 Task: Open a blank sheet, save the file as compliance.rtf Insert a table ' 2 by 2' In first column, add headers, 'Task, Status'. Under first header, add  ResearchUnder second header, add Completed. Change table style to  Blue
Action: Mouse moved to (251, 180)
Screenshot: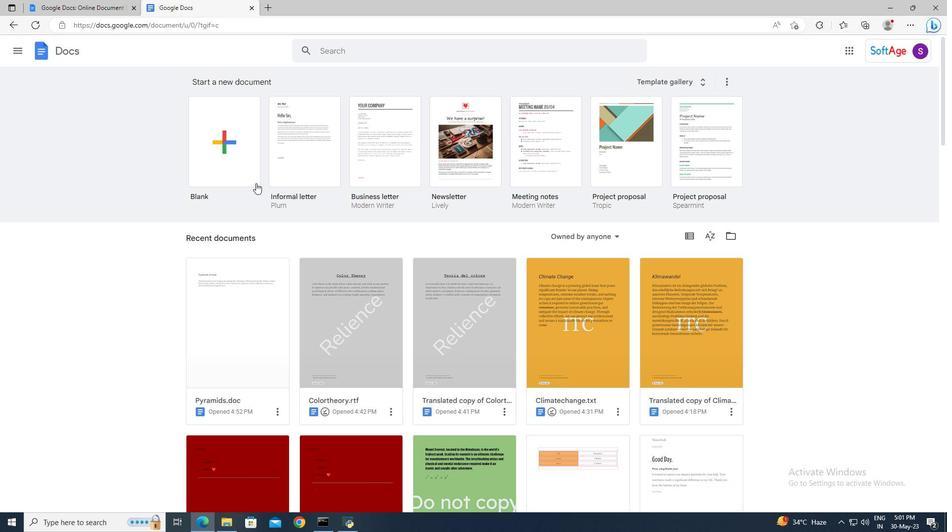 
Action: Mouse pressed left at (251, 180)
Screenshot: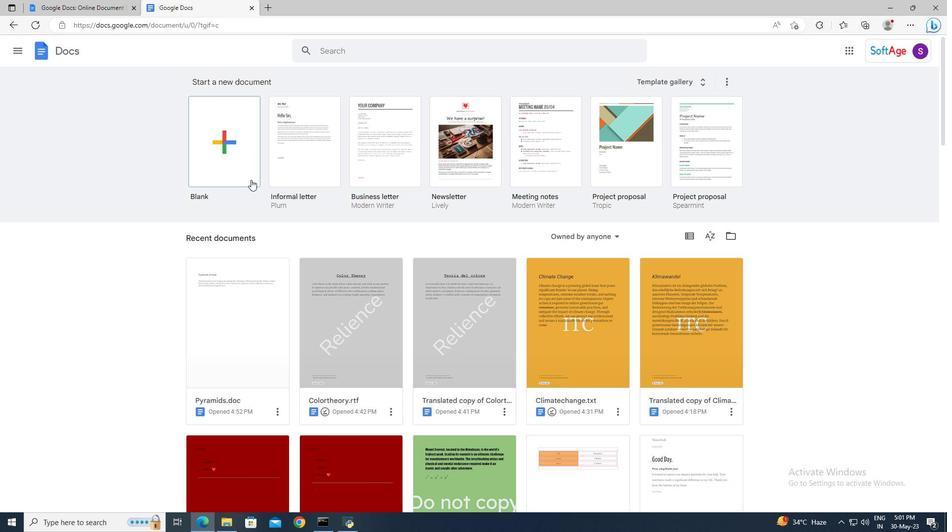 
Action: Mouse moved to (99, 46)
Screenshot: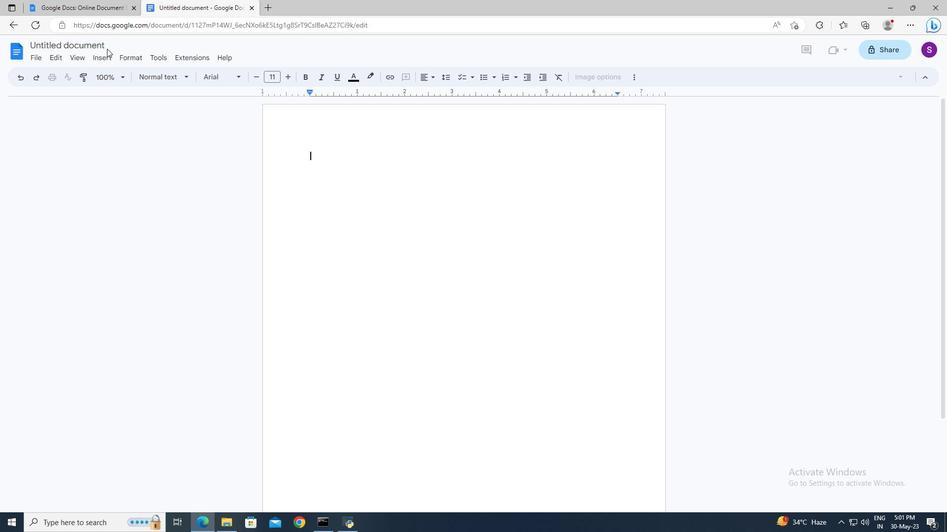 
Action: Mouse pressed left at (99, 46)
Screenshot: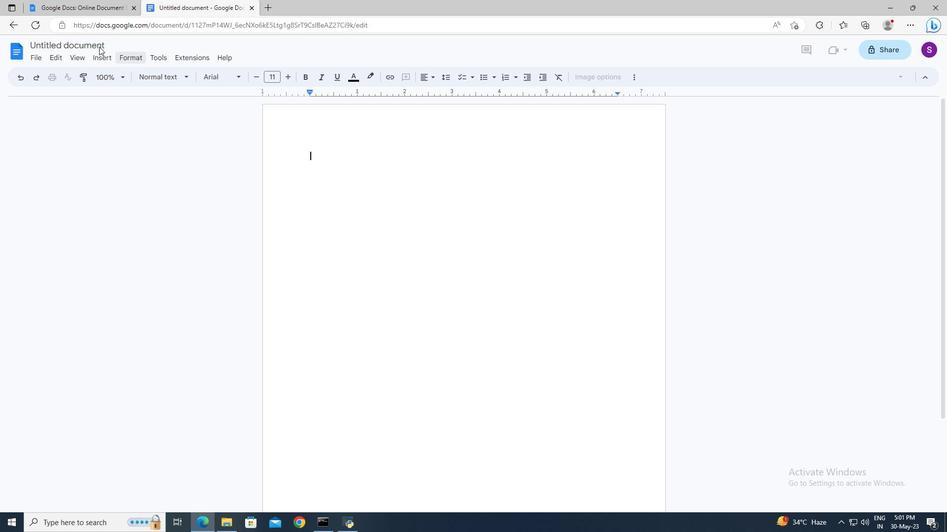 
Action: Key pressed compliance.rtf<Key.enter>
Screenshot: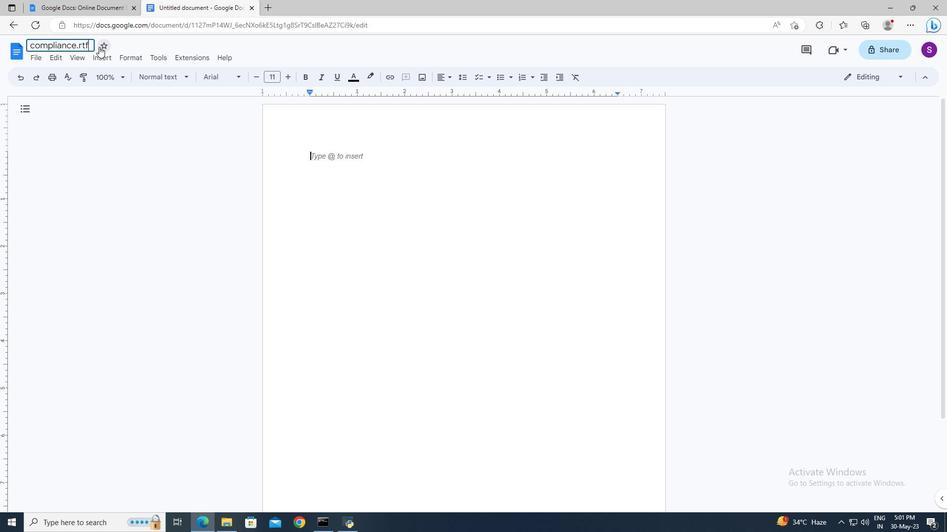 
Action: Mouse moved to (102, 53)
Screenshot: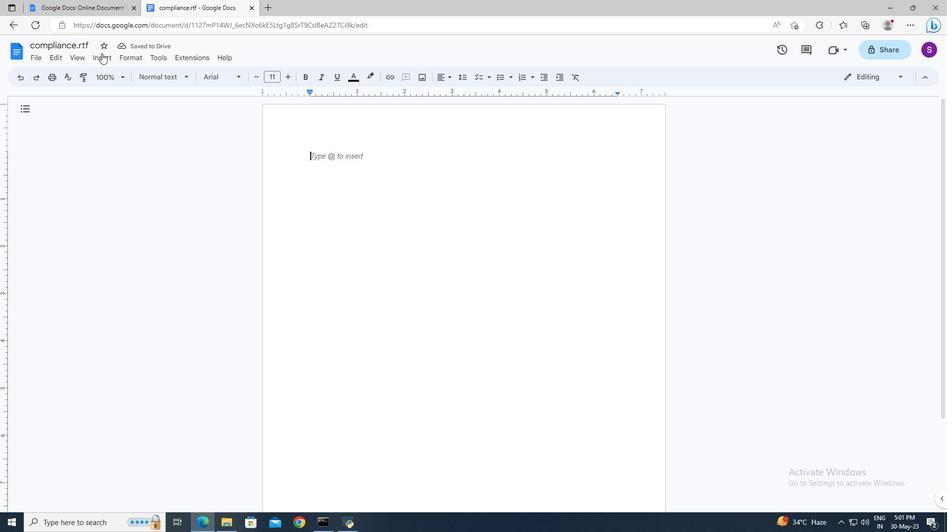 
Action: Mouse pressed left at (102, 53)
Screenshot: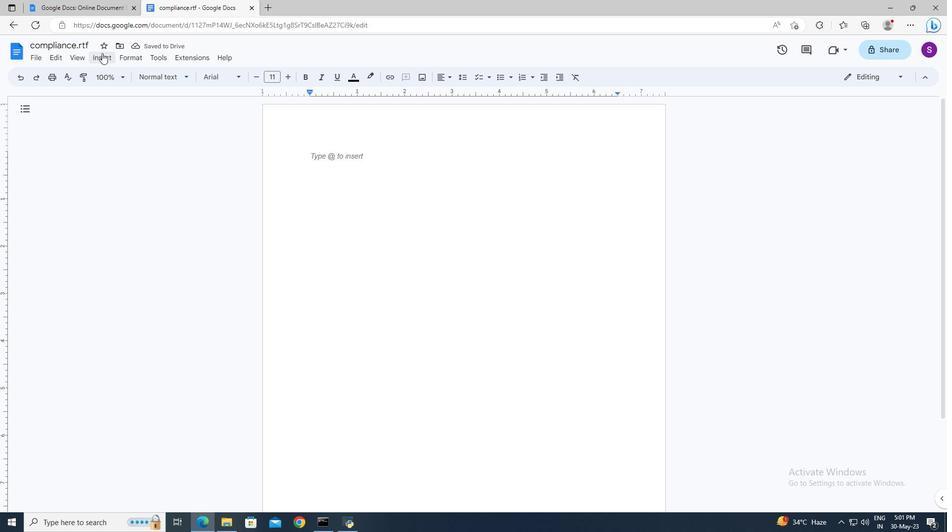 
Action: Mouse moved to (261, 123)
Screenshot: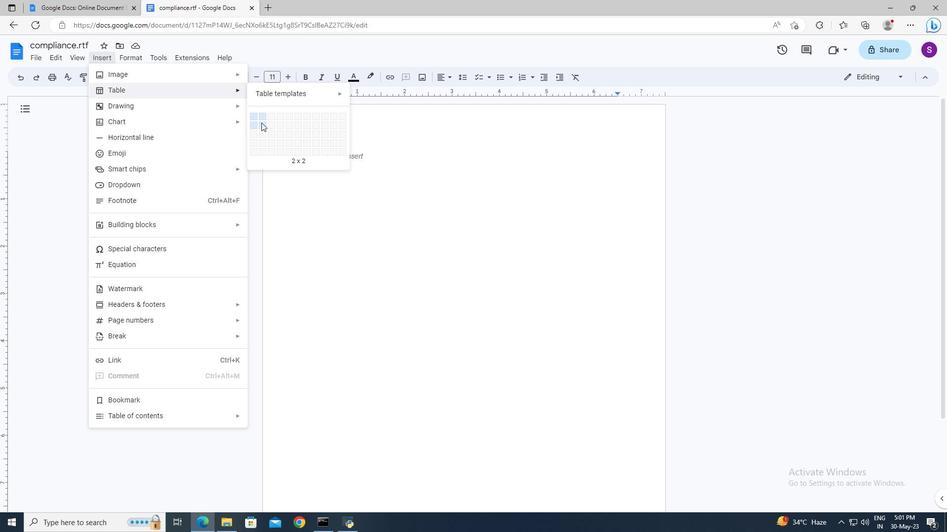 
Action: Mouse pressed left at (261, 123)
Screenshot: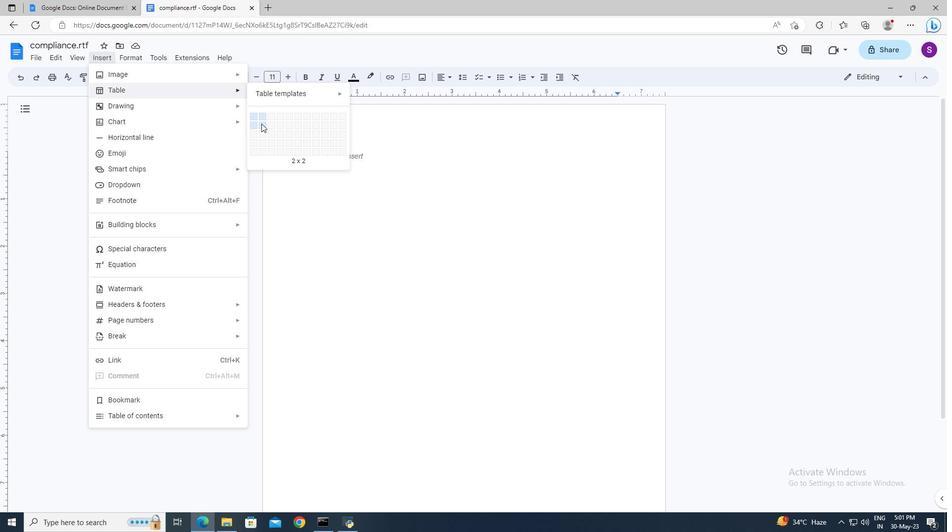 
Action: Mouse moved to (335, 167)
Screenshot: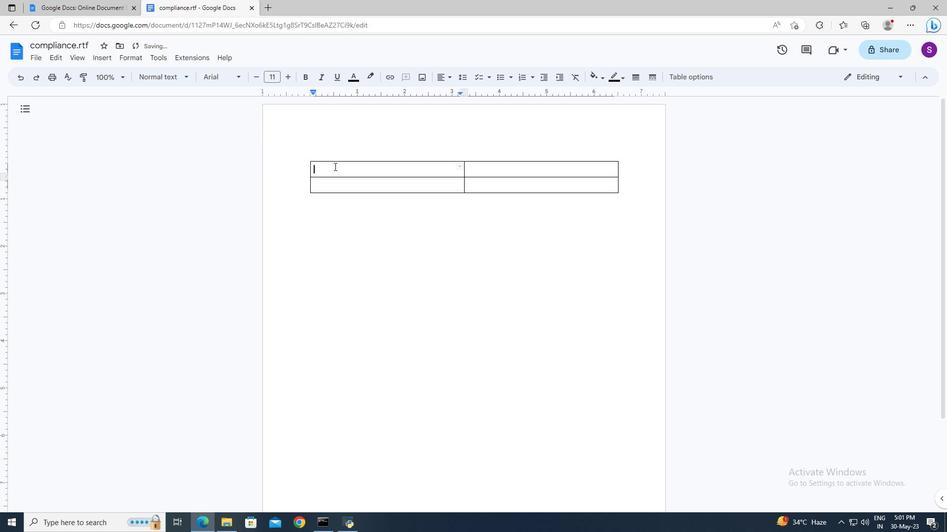 
Action: Mouse pressed left at (335, 167)
Screenshot: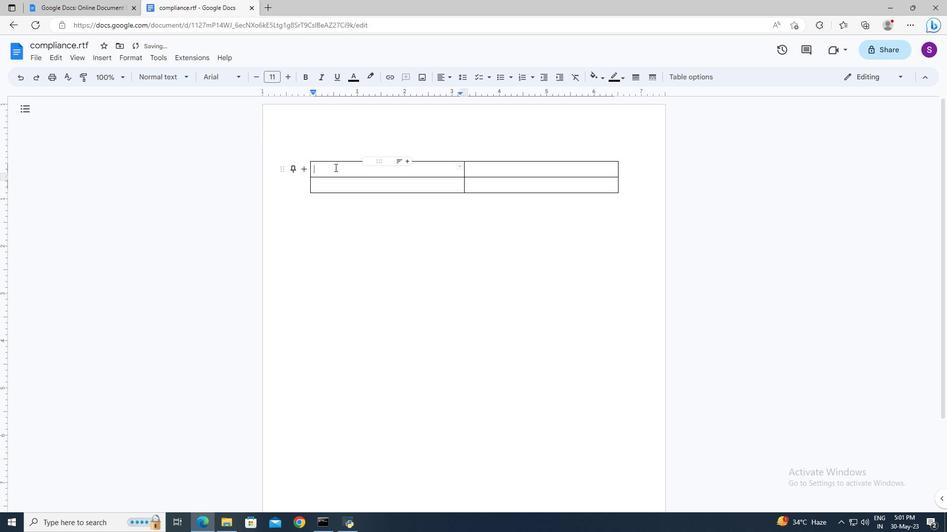 
Action: Key pressed <Key.shift>Task<Key.tab><Key.shift_r>Status
Screenshot: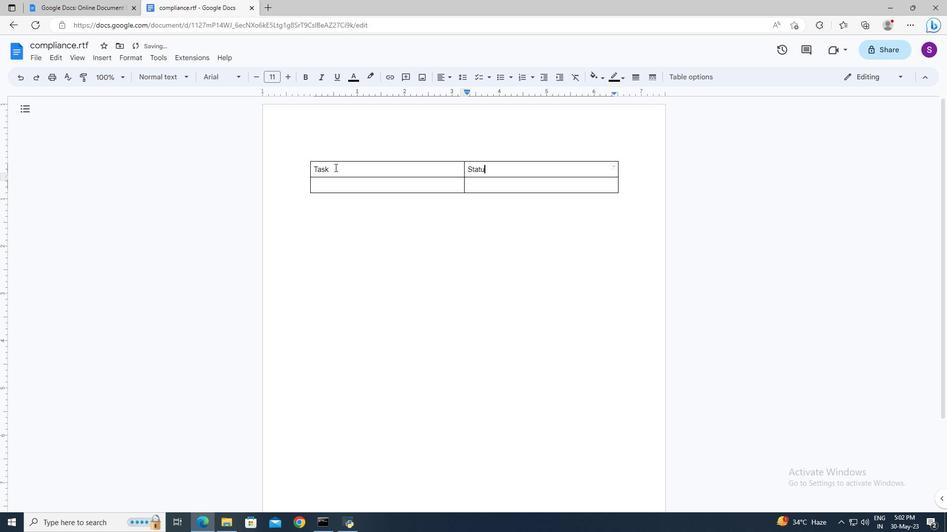 
Action: Mouse moved to (344, 192)
Screenshot: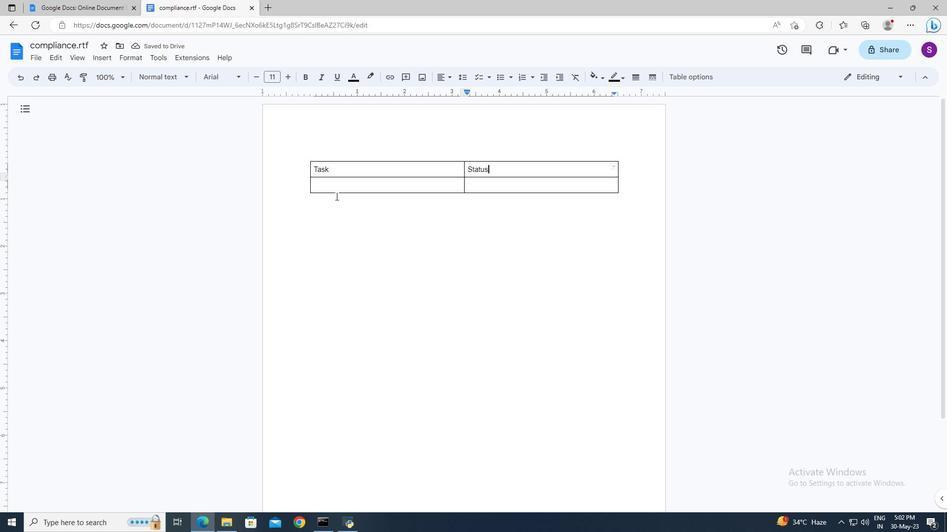 
Action: Mouse pressed left at (344, 192)
Screenshot: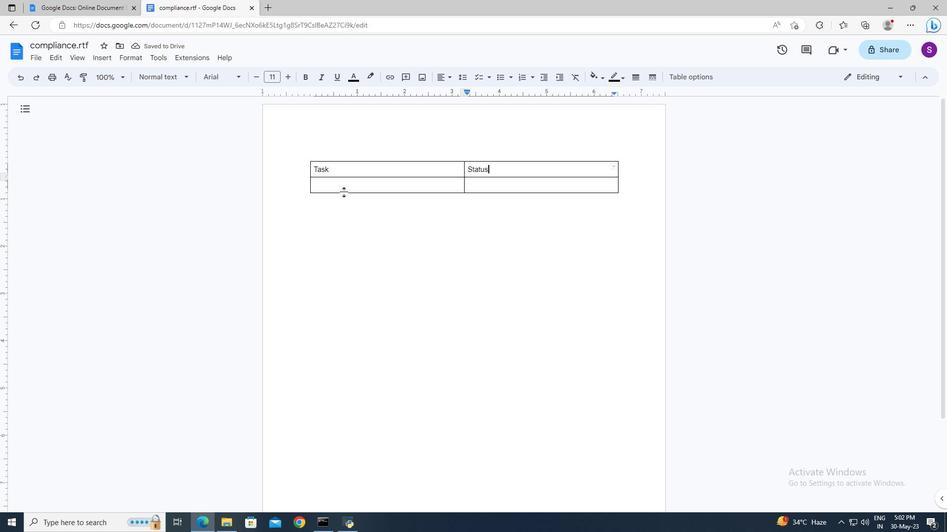 
Action: Mouse moved to (347, 186)
Screenshot: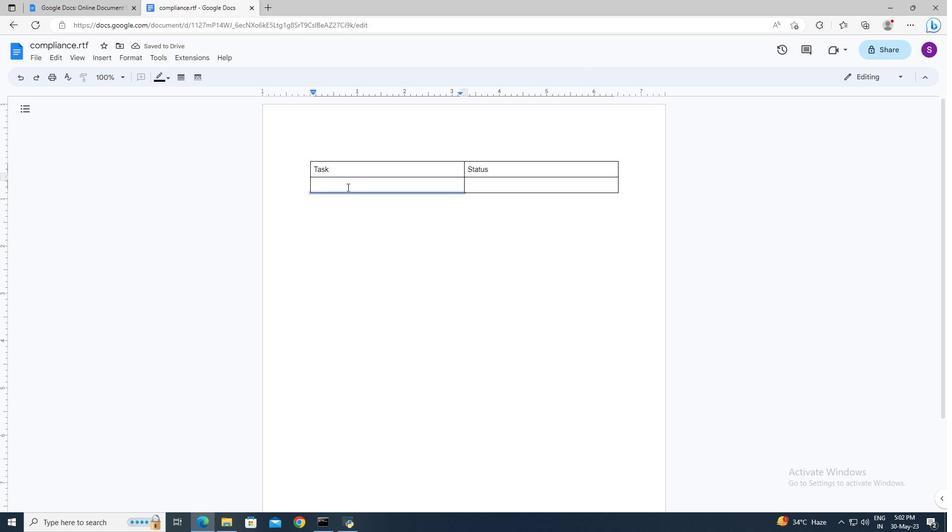 
Action: Mouse pressed left at (347, 186)
Screenshot: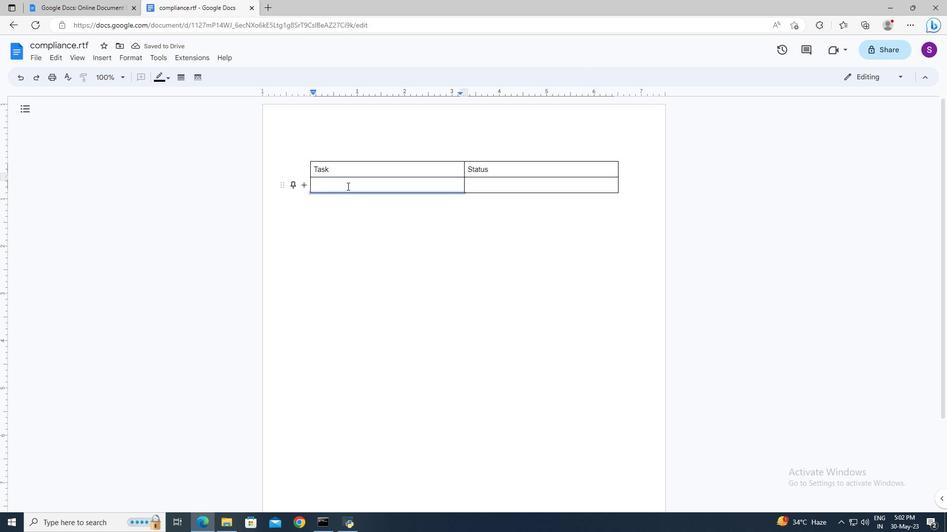 
Action: Key pressed <Key.shift>Research<Key.tab><Key.shift>Completed
Screenshot: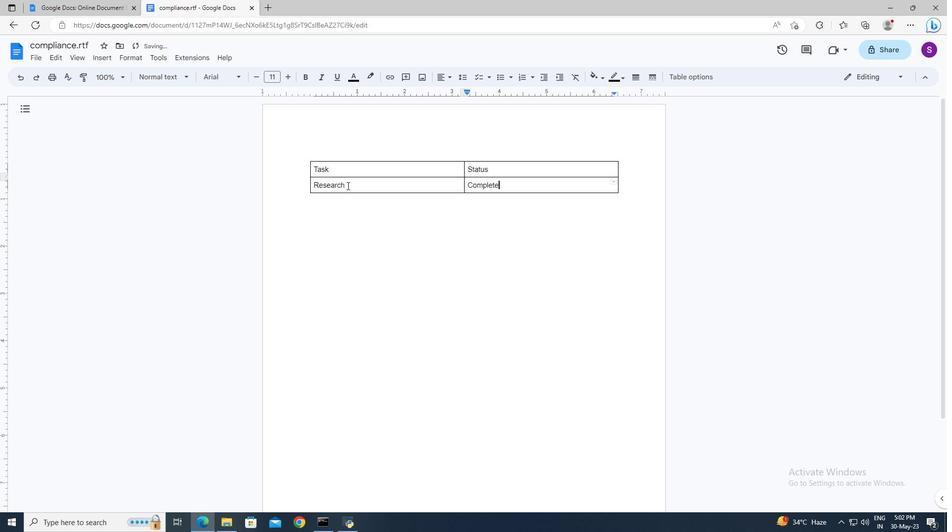 
Action: Mouse moved to (684, 80)
Screenshot: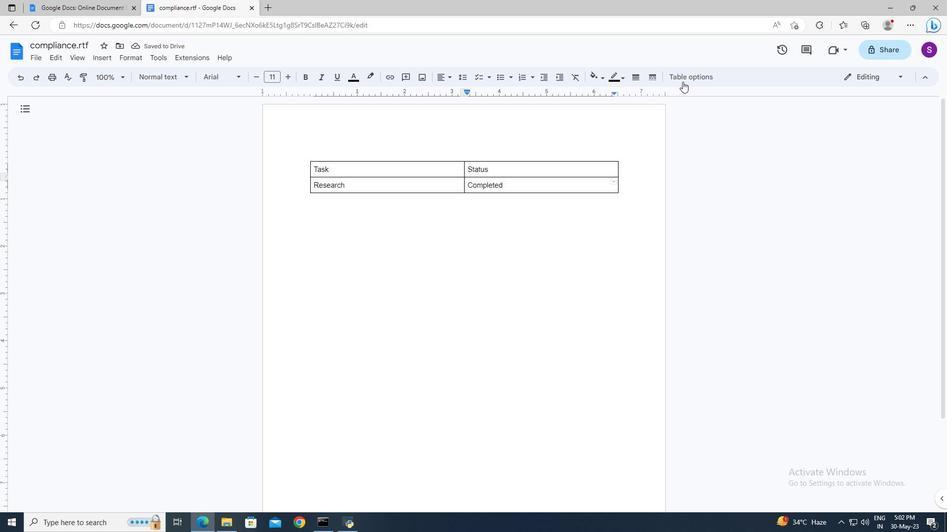 
Action: Mouse pressed left at (684, 80)
Screenshot: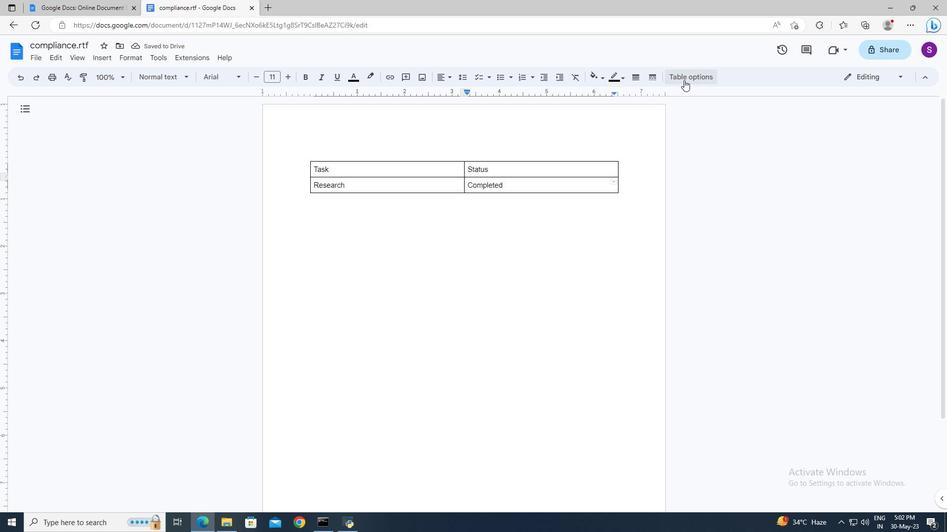 
Action: Mouse moved to (805, 227)
Screenshot: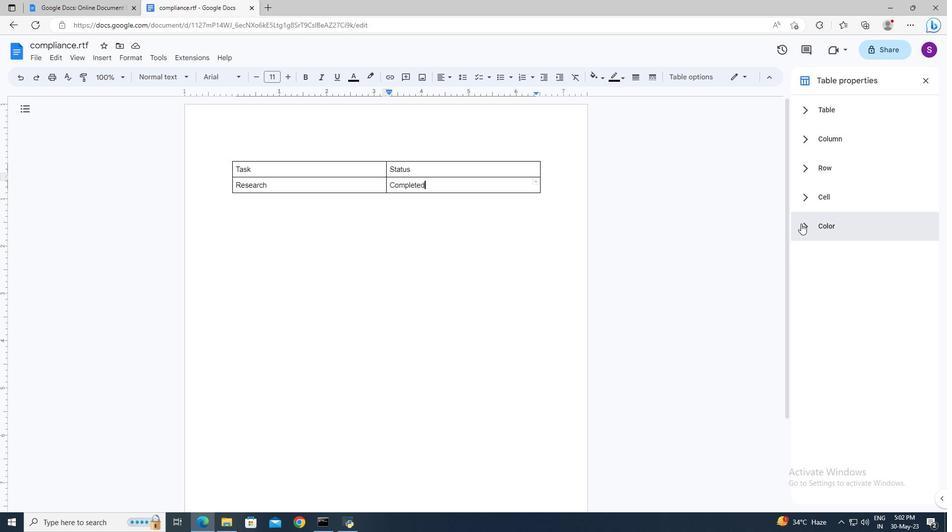 
Action: Mouse pressed left at (805, 227)
Screenshot: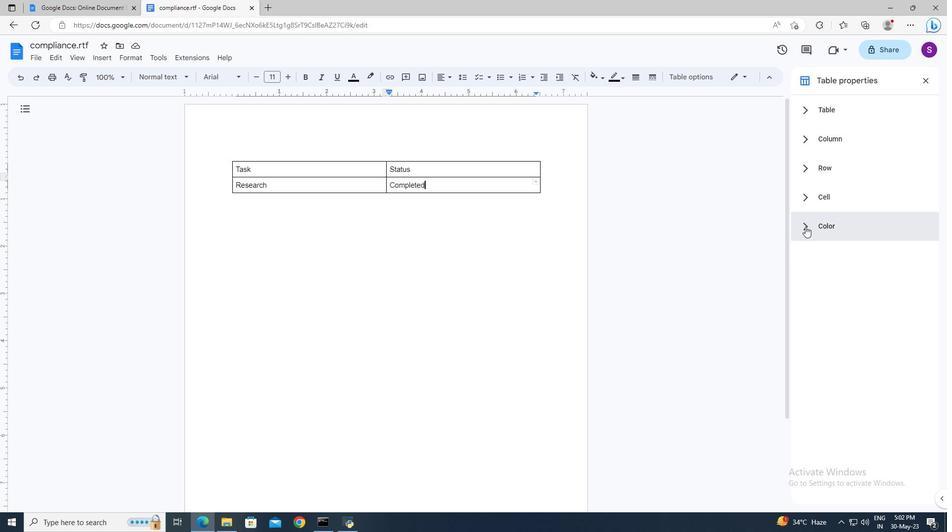 
Action: Mouse moved to (822, 271)
Screenshot: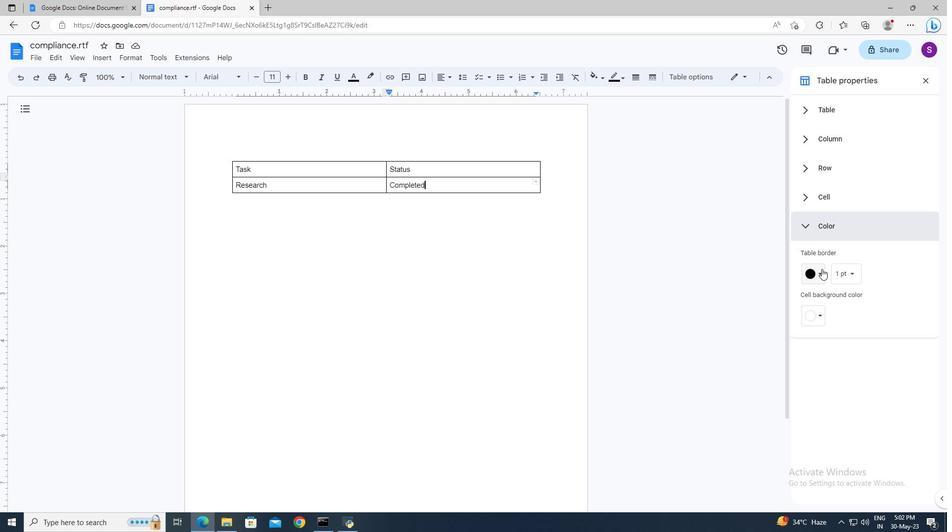 
Action: Mouse pressed left at (822, 271)
Screenshot: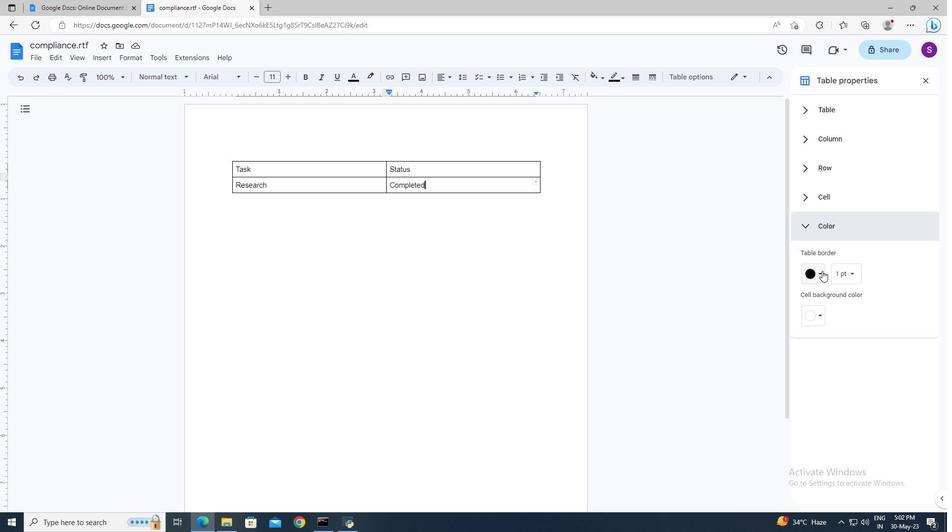 
Action: Mouse moved to (885, 307)
Screenshot: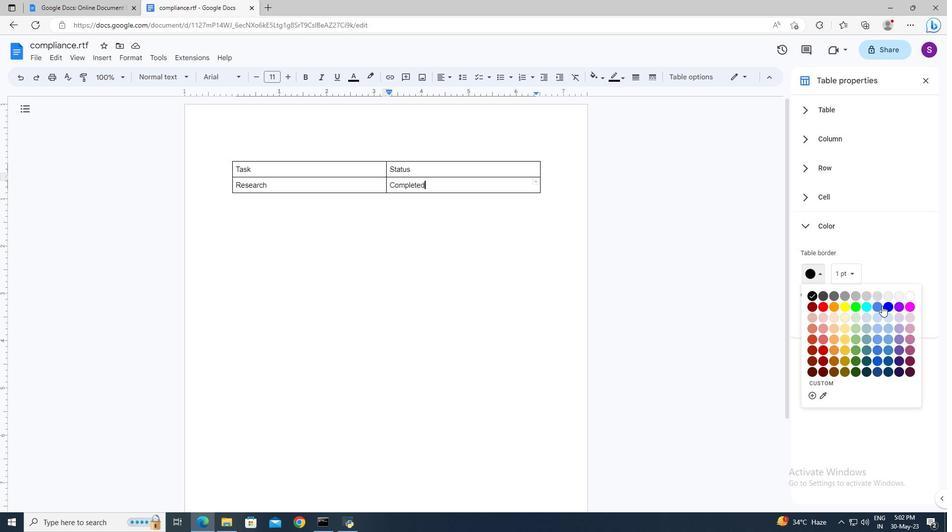 
Action: Mouse pressed left at (885, 307)
Screenshot: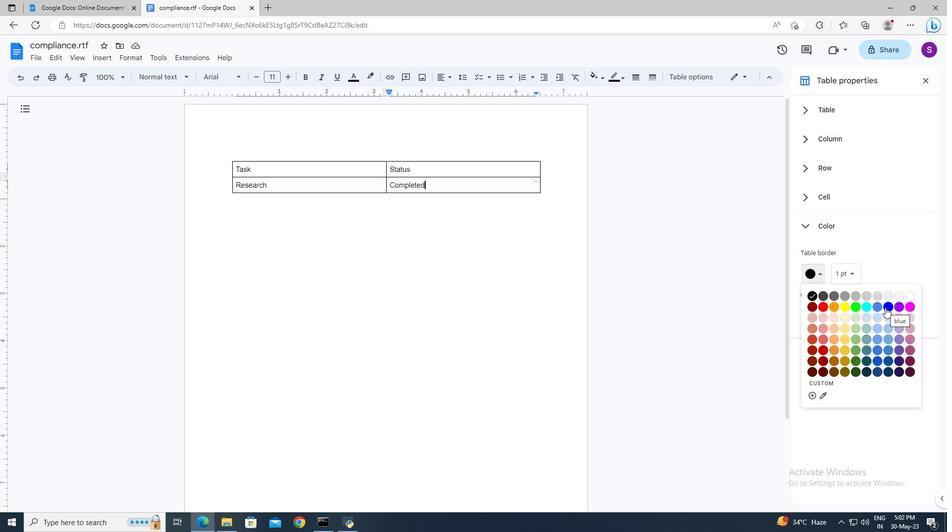 
Action: Mouse moved to (925, 81)
Screenshot: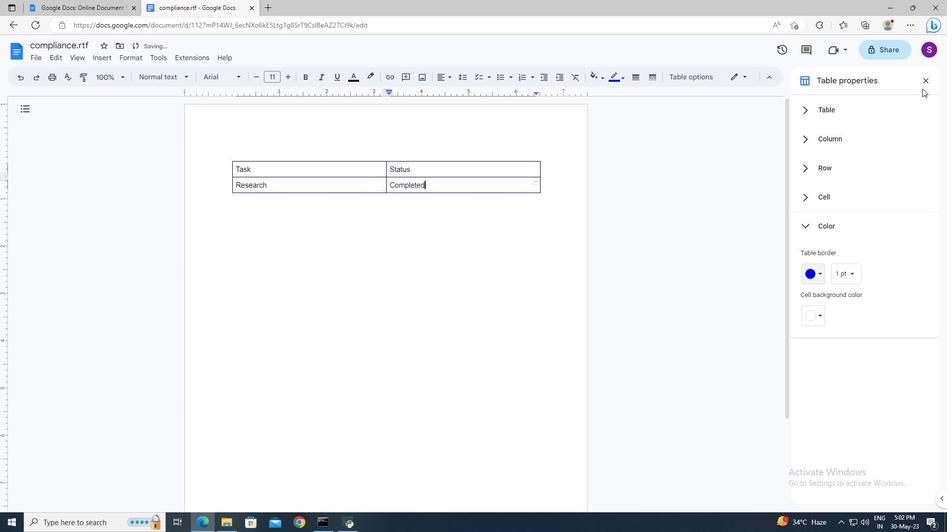 
Action: Mouse pressed left at (925, 81)
Screenshot: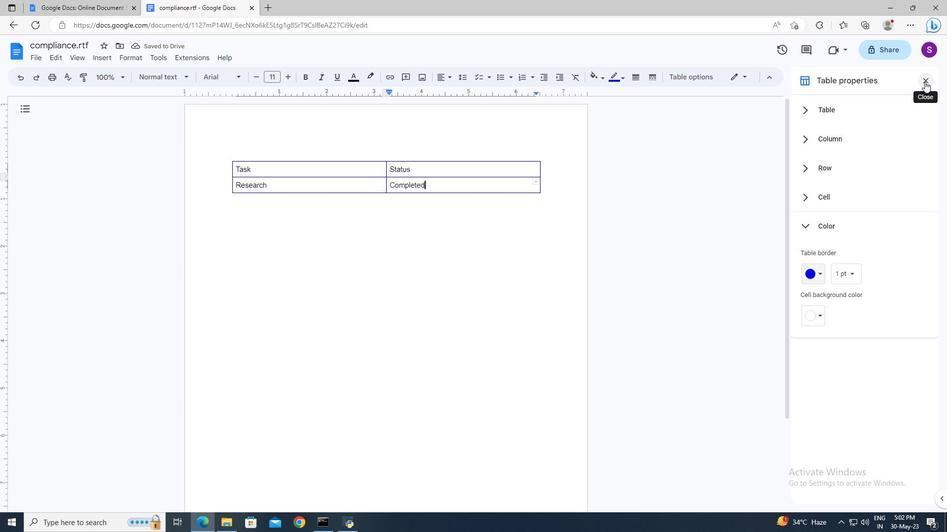 
Action: Mouse moved to (640, 212)
Screenshot: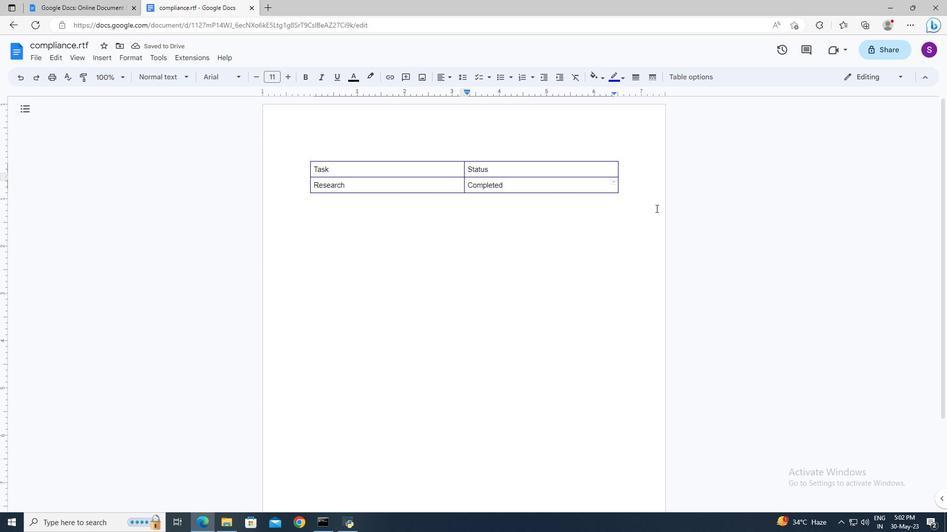 
